 Task: View all reviews of tiny home in Lac-Beauport, Quebec, Canada.
Action: Mouse moved to (351, 95)
Screenshot: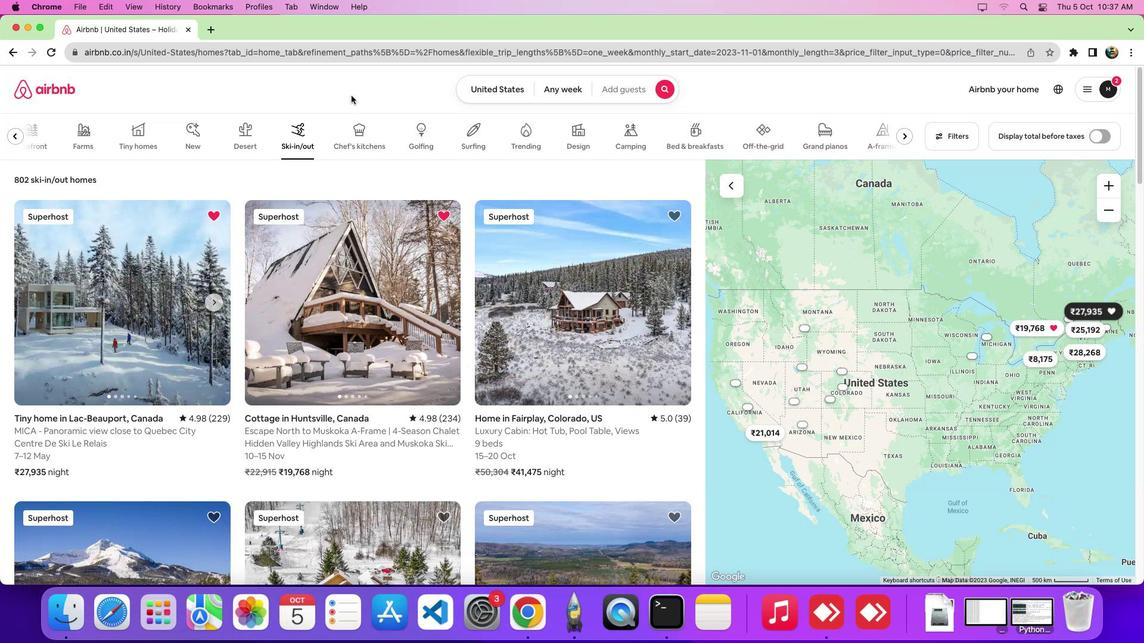 
Action: Mouse pressed left at (351, 95)
Screenshot: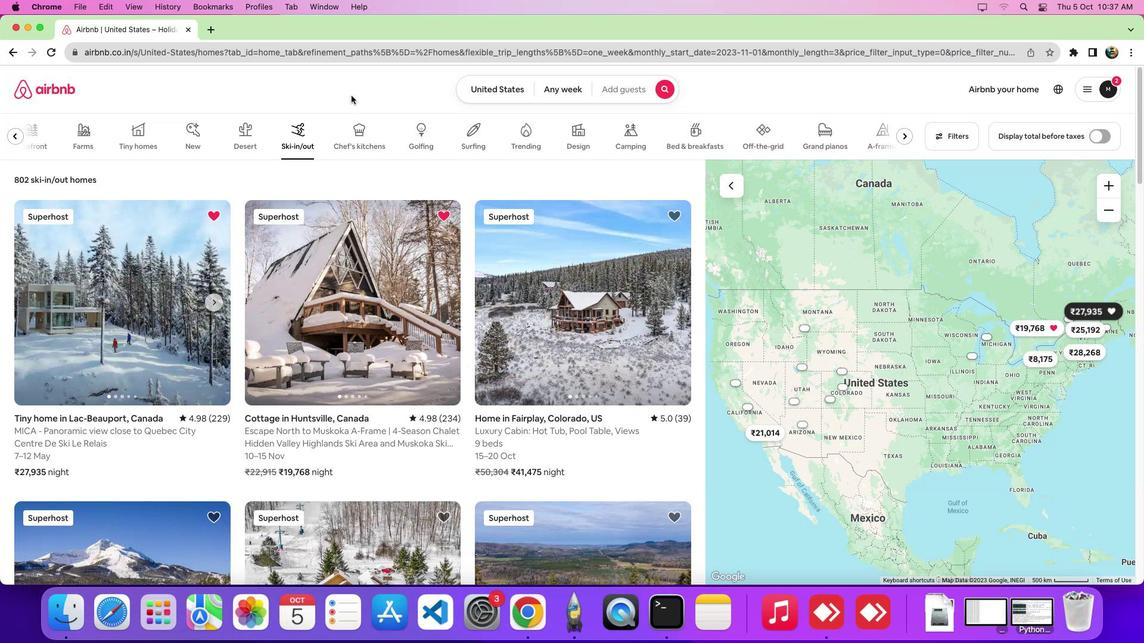 
Action: Mouse moved to (293, 146)
Screenshot: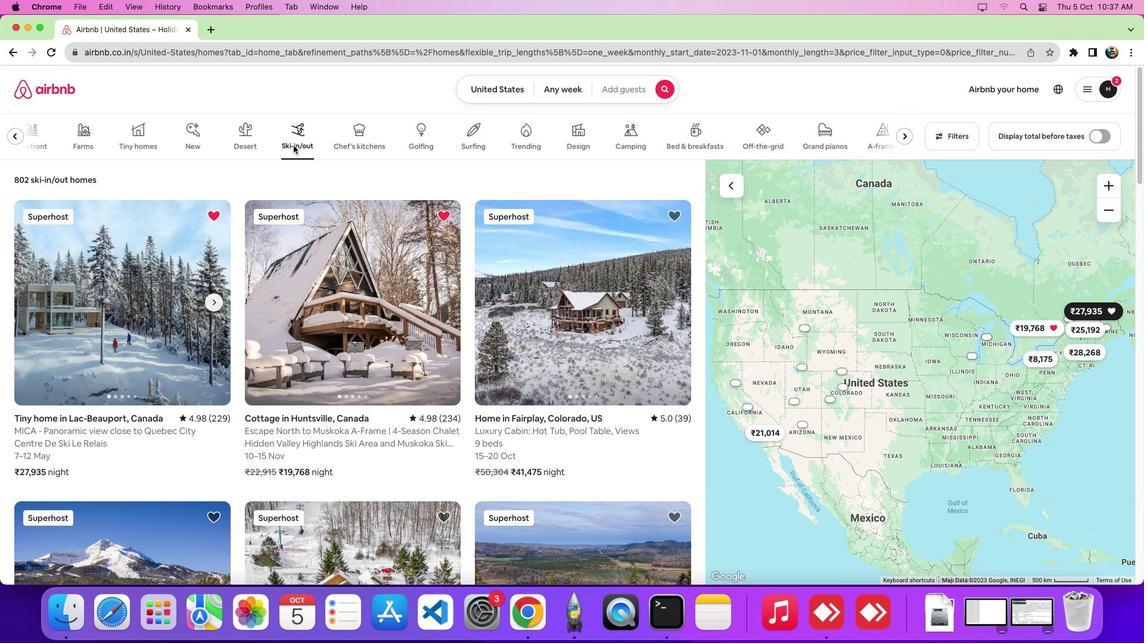
Action: Mouse pressed left at (293, 146)
Screenshot: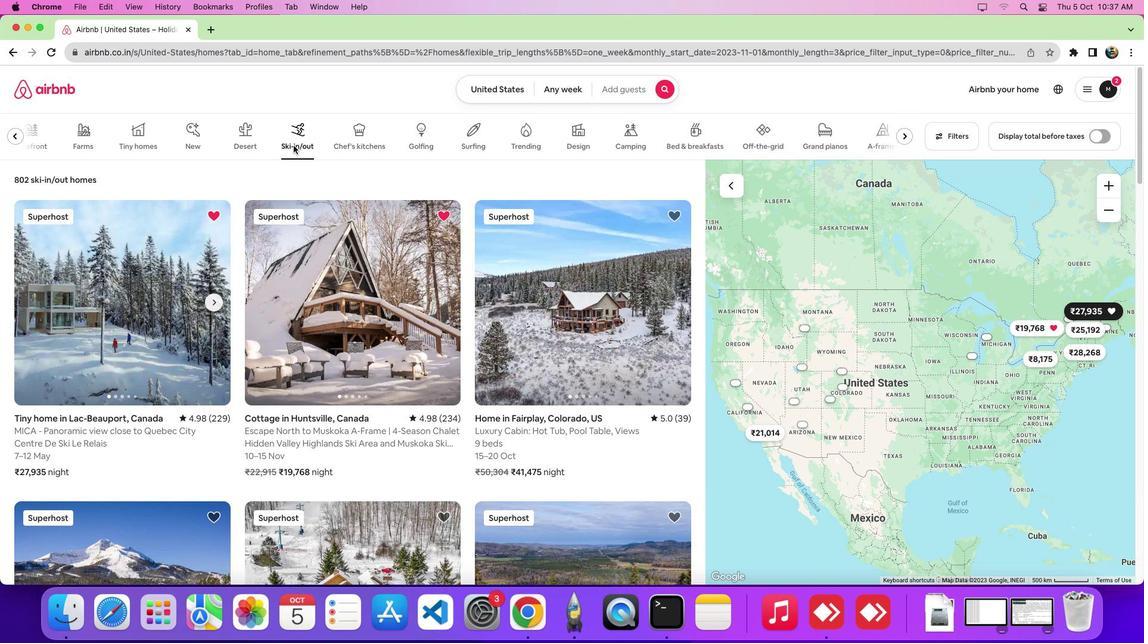 
Action: Mouse moved to (157, 270)
Screenshot: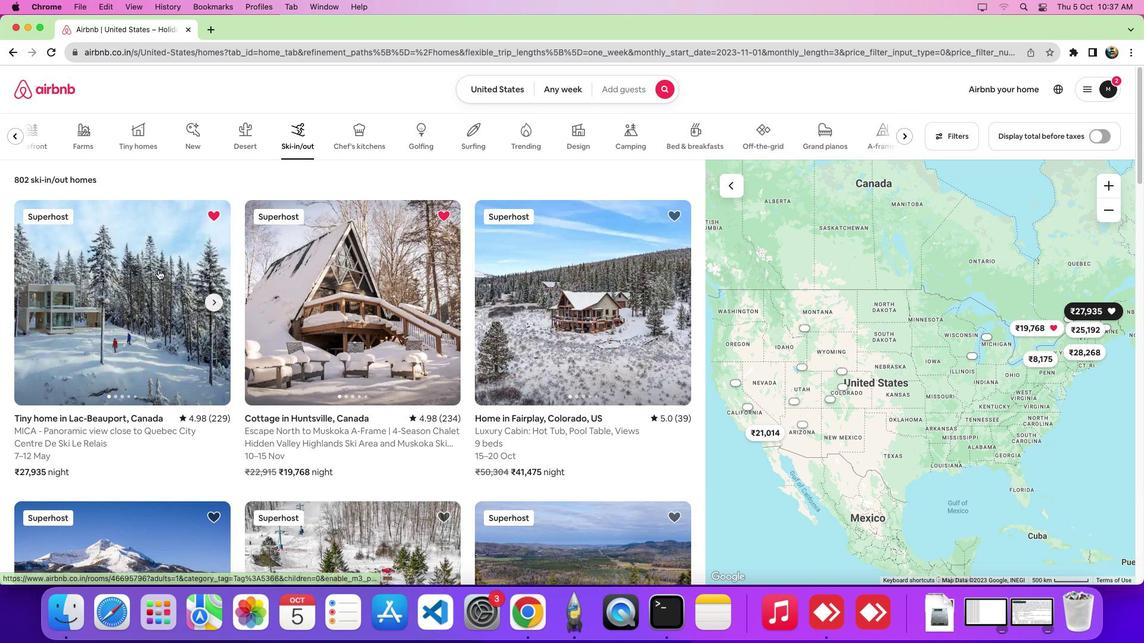 
Action: Mouse pressed left at (157, 270)
Screenshot: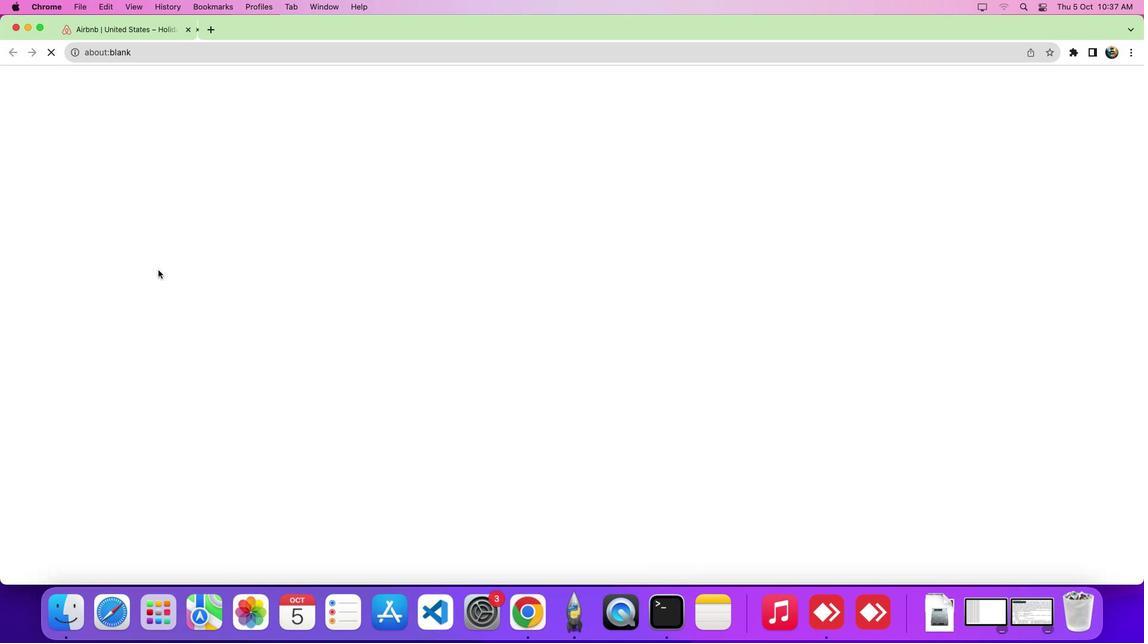 
Action: Mouse moved to (592, 402)
Screenshot: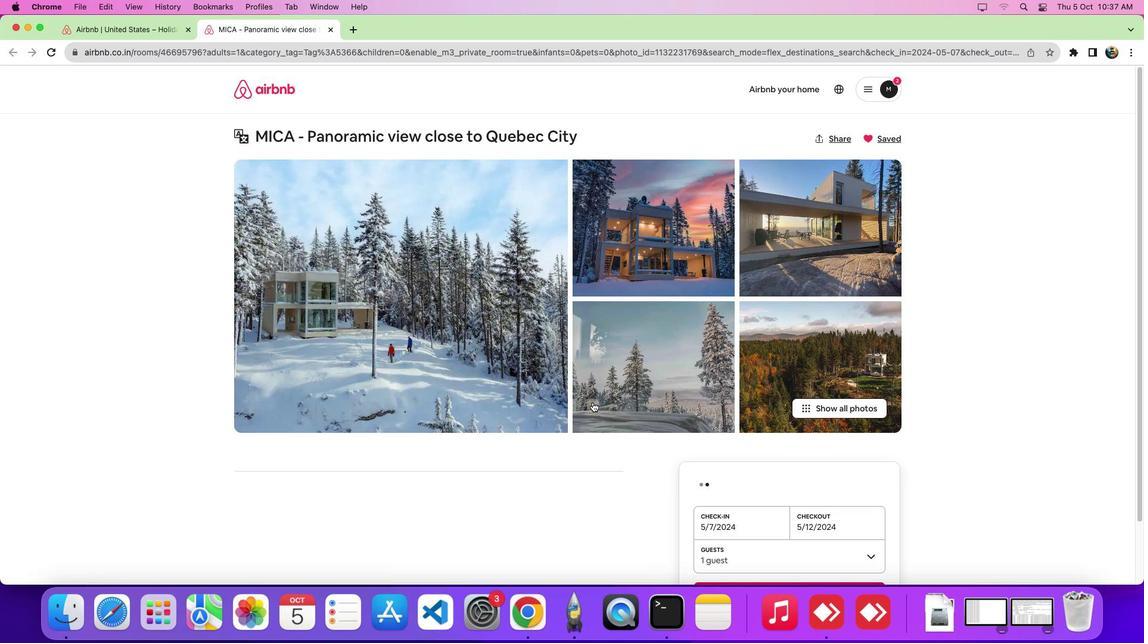 
Action: Mouse scrolled (592, 402) with delta (0, 0)
Screenshot: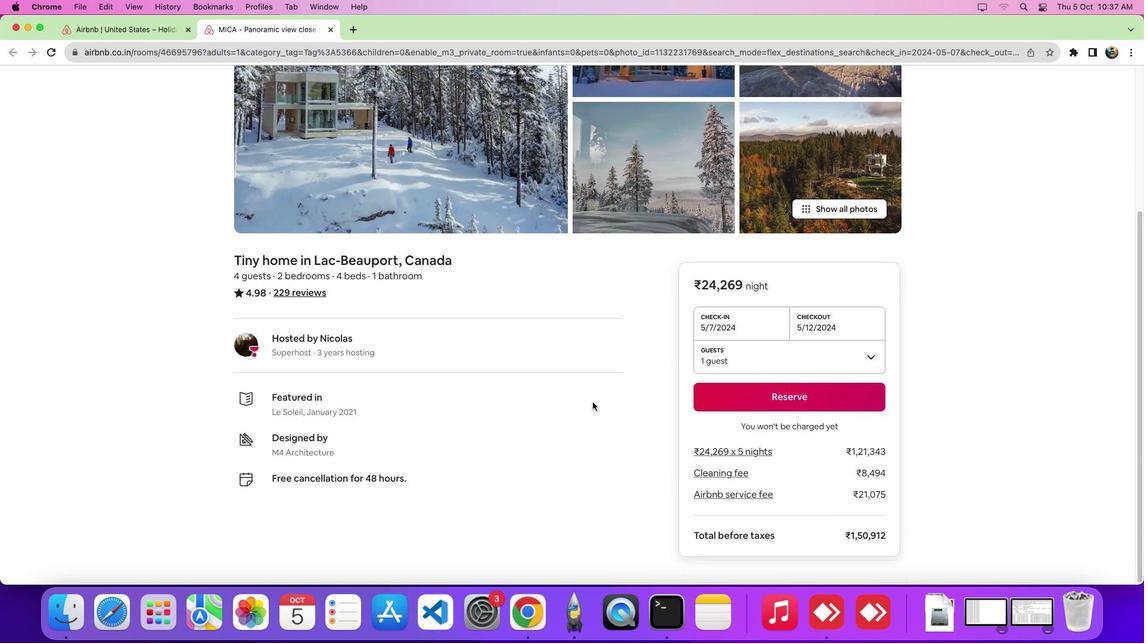 
Action: Mouse scrolled (592, 402) with delta (0, 0)
Screenshot: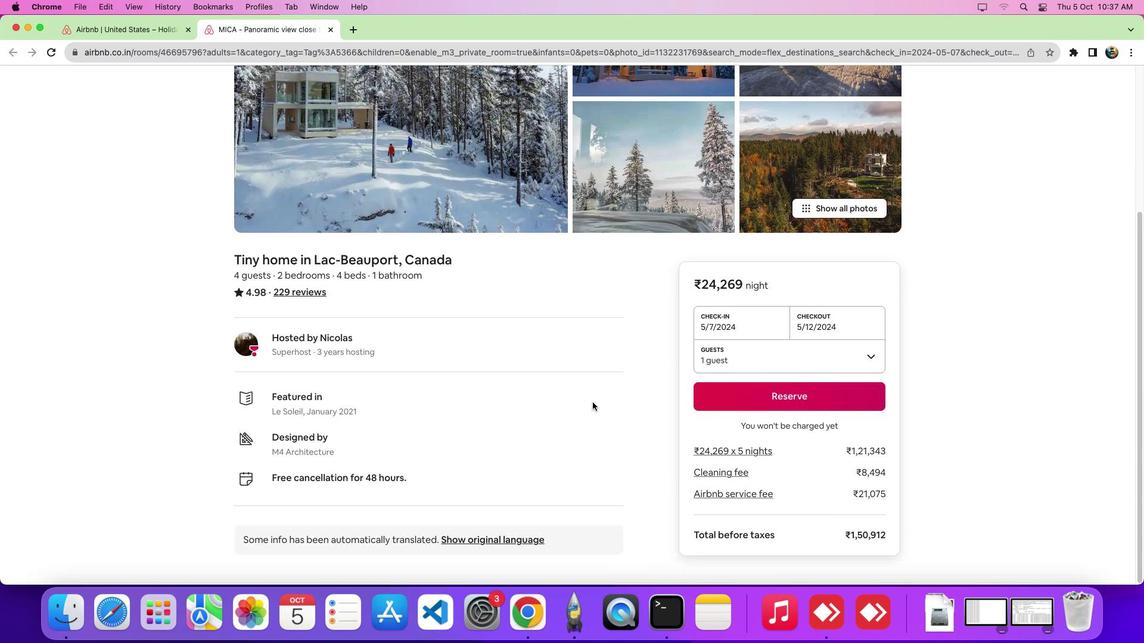 
Action: Mouse scrolled (592, 402) with delta (0, -5)
Screenshot: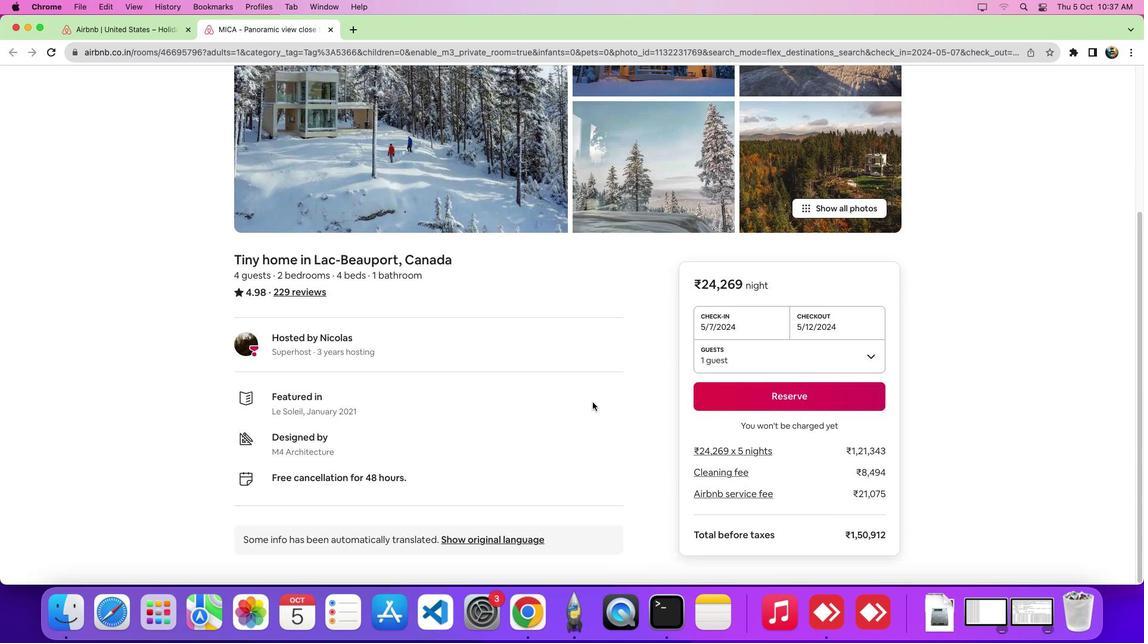 
Action: Mouse scrolled (592, 402) with delta (0, -7)
Screenshot: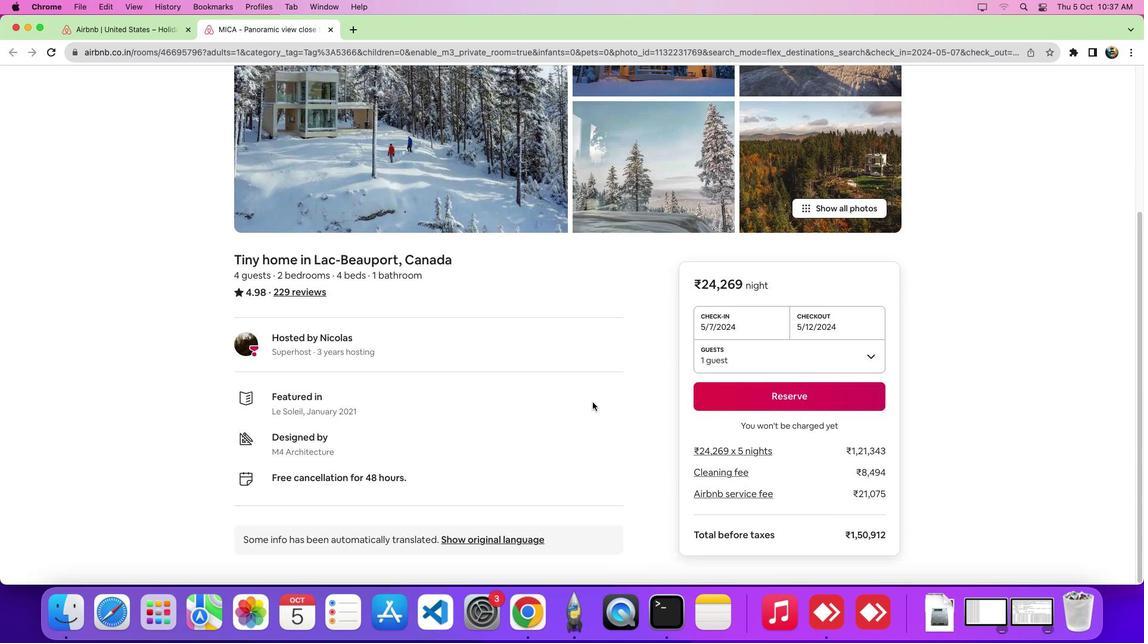 
Action: Mouse moved to (592, 402)
Screenshot: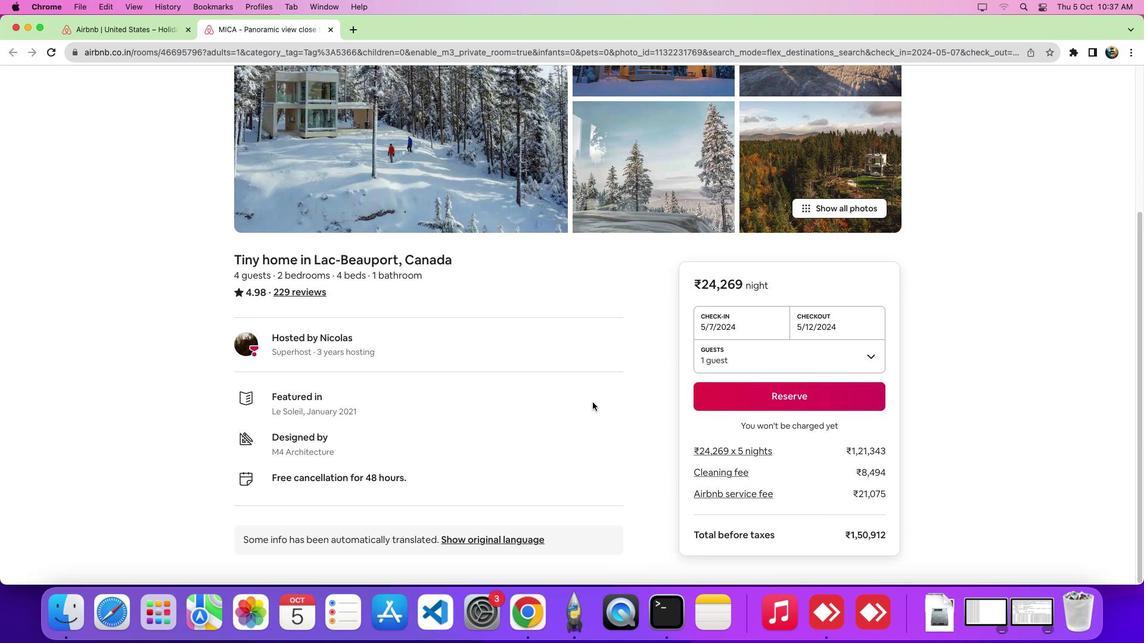
Action: Mouse scrolled (592, 402) with delta (0, 0)
Screenshot: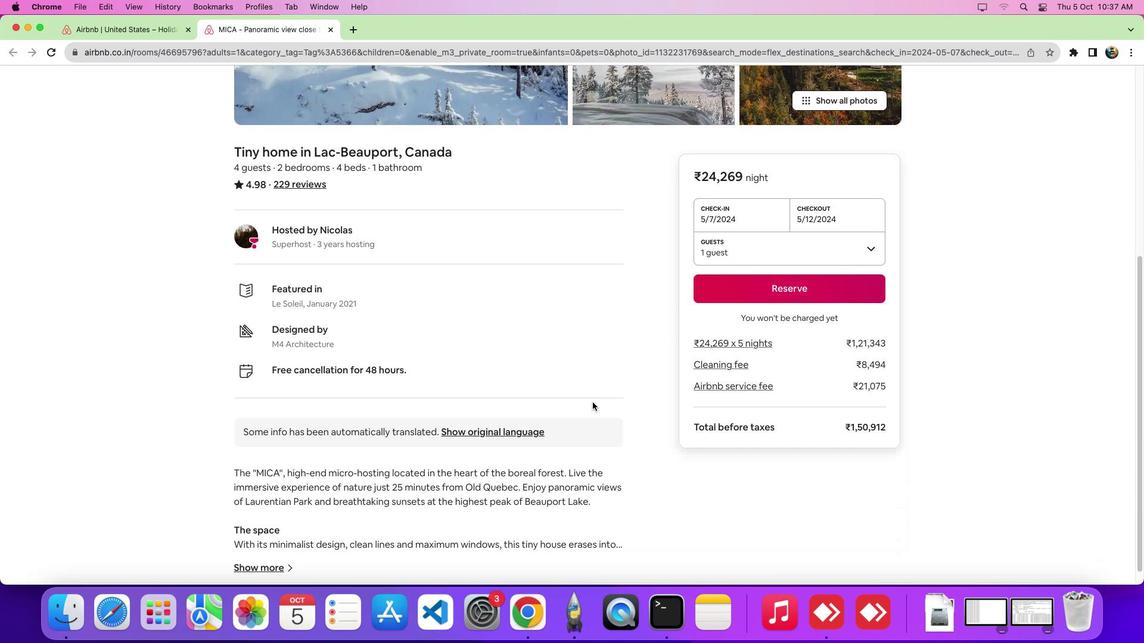 
Action: Mouse scrolled (592, 402) with delta (0, -1)
Screenshot: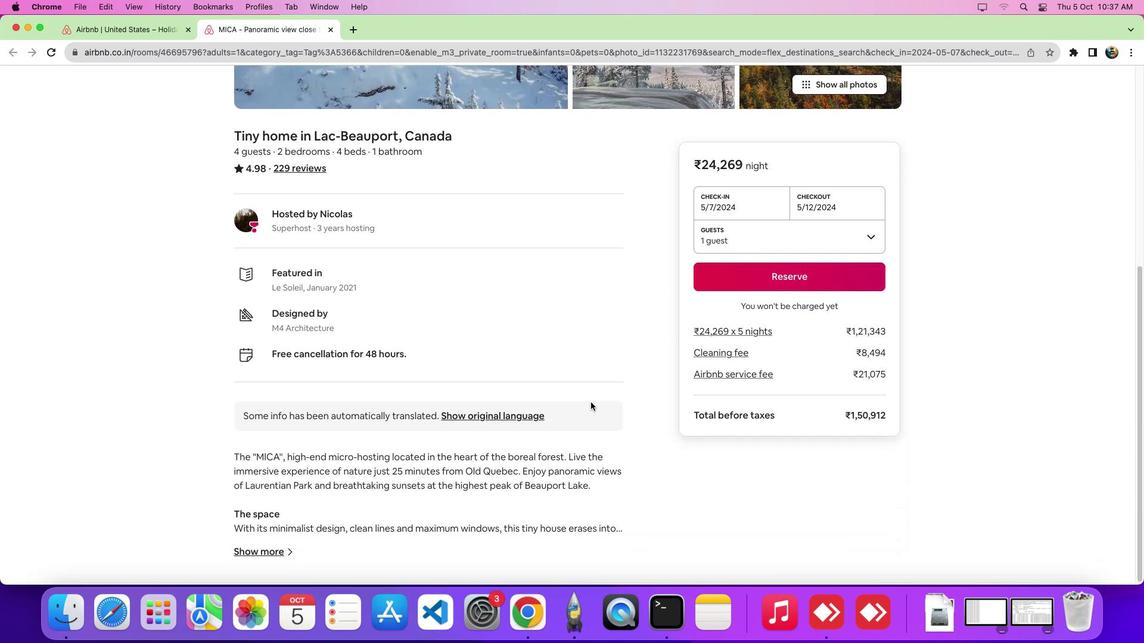 
Action: Mouse scrolled (592, 402) with delta (0, -5)
Screenshot: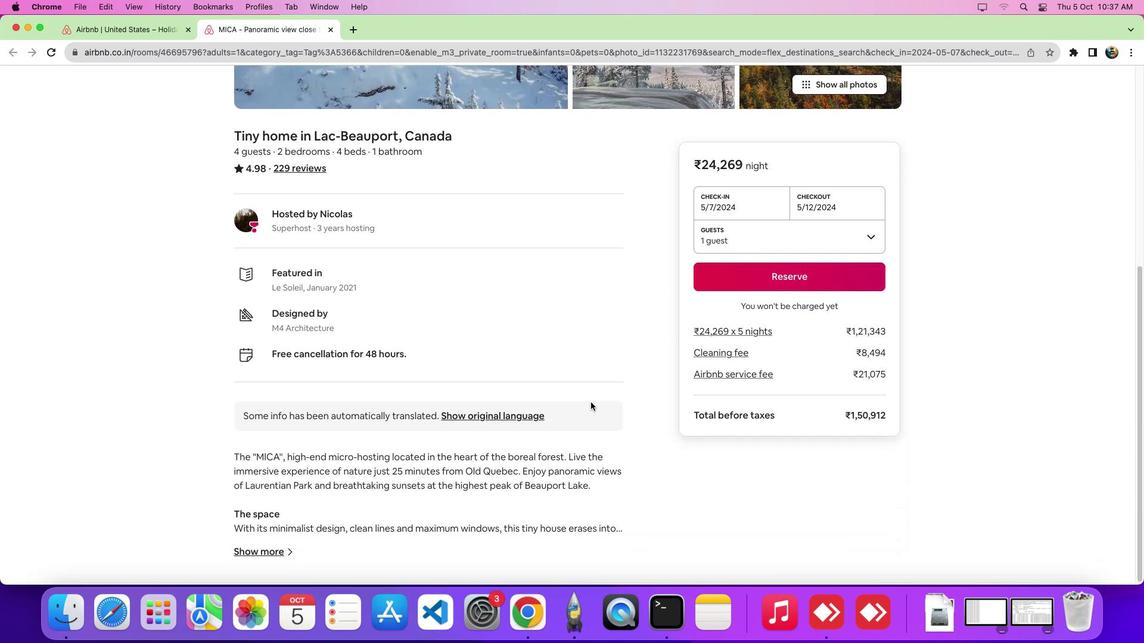 
Action: Mouse scrolled (592, 402) with delta (0, -8)
Screenshot: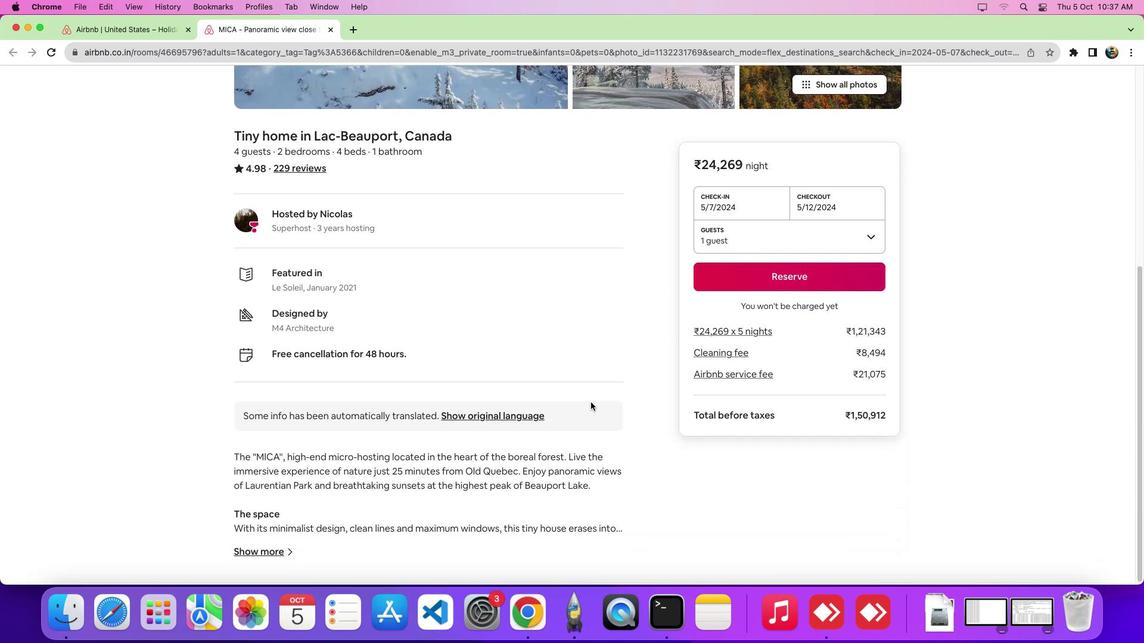 
Action: Mouse scrolled (592, 402) with delta (0, -8)
Screenshot: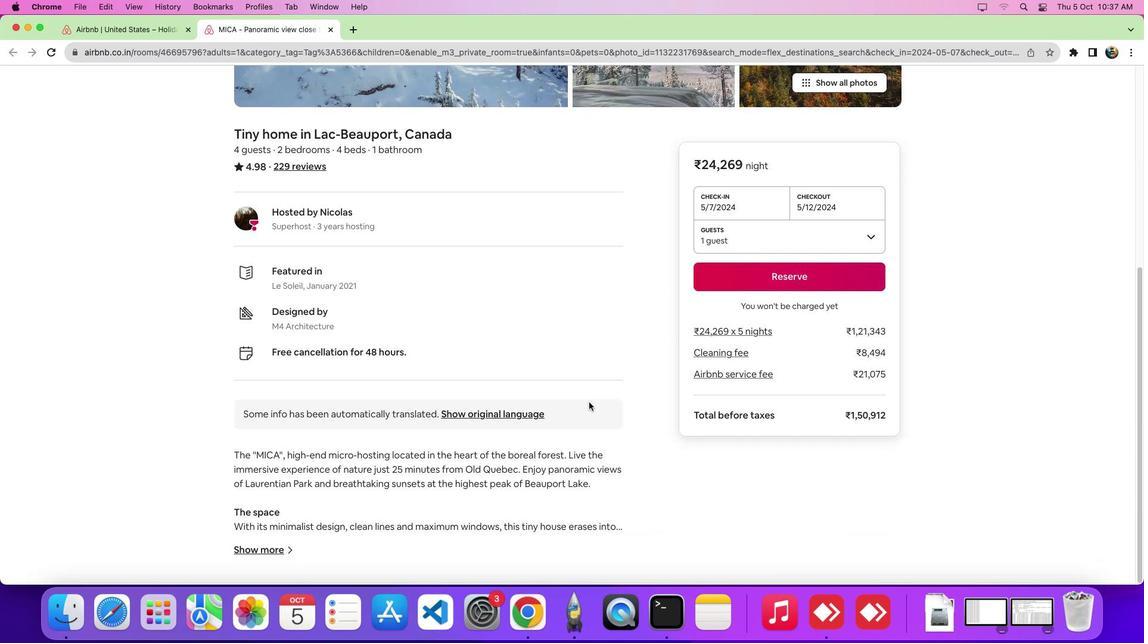 
Action: Mouse moved to (468, 250)
Screenshot: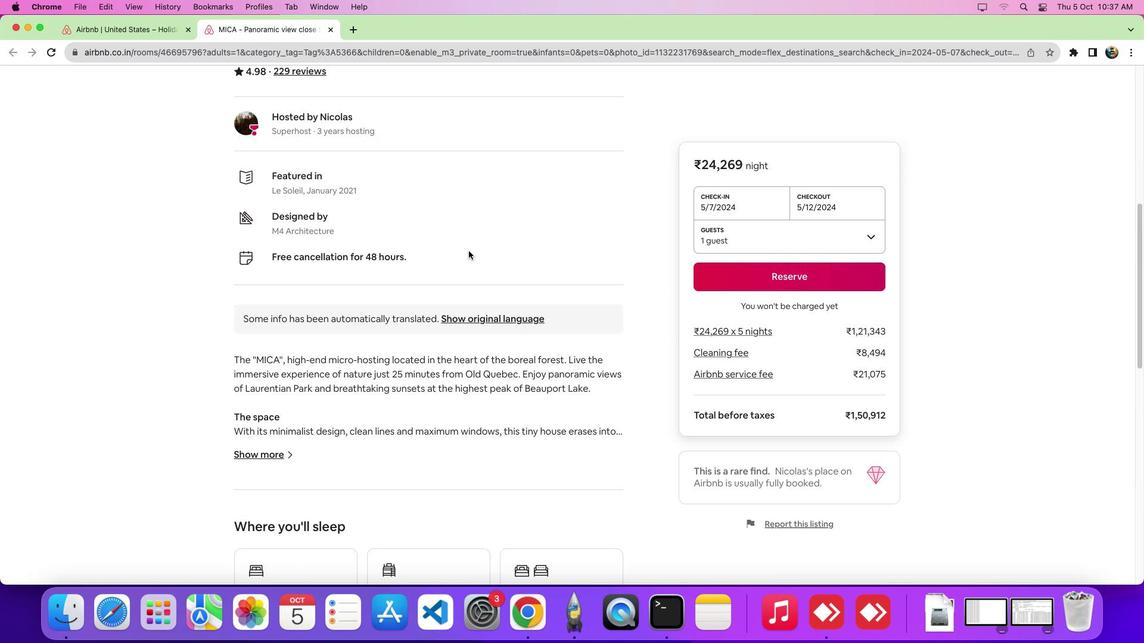 
Action: Mouse scrolled (468, 250) with delta (0, 0)
Screenshot: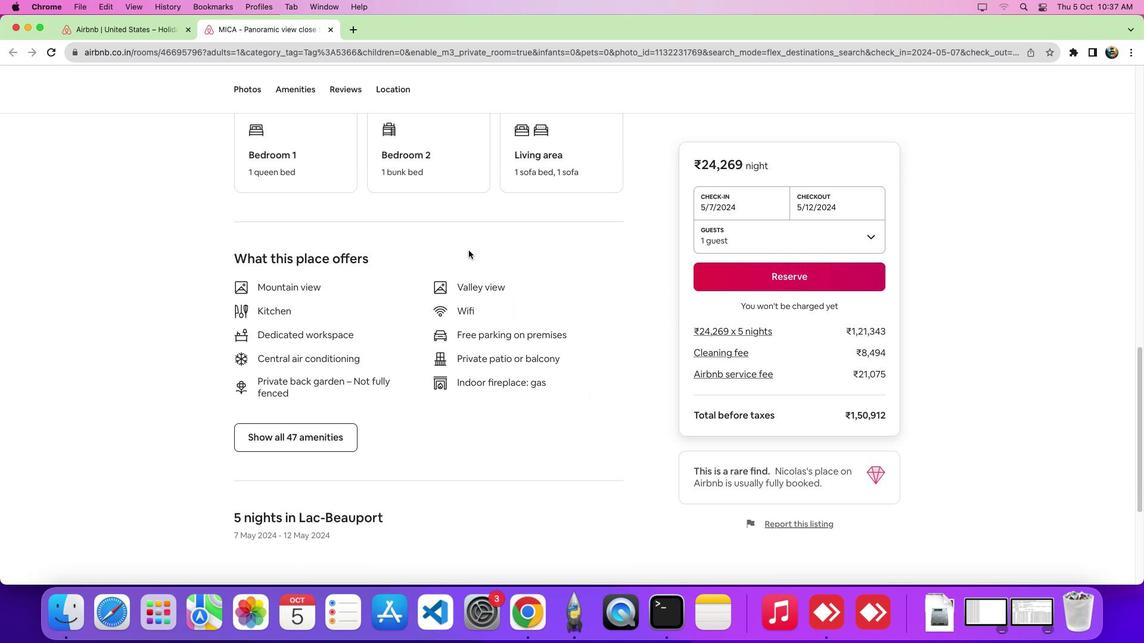 
Action: Mouse scrolled (468, 250) with delta (0, -1)
Screenshot: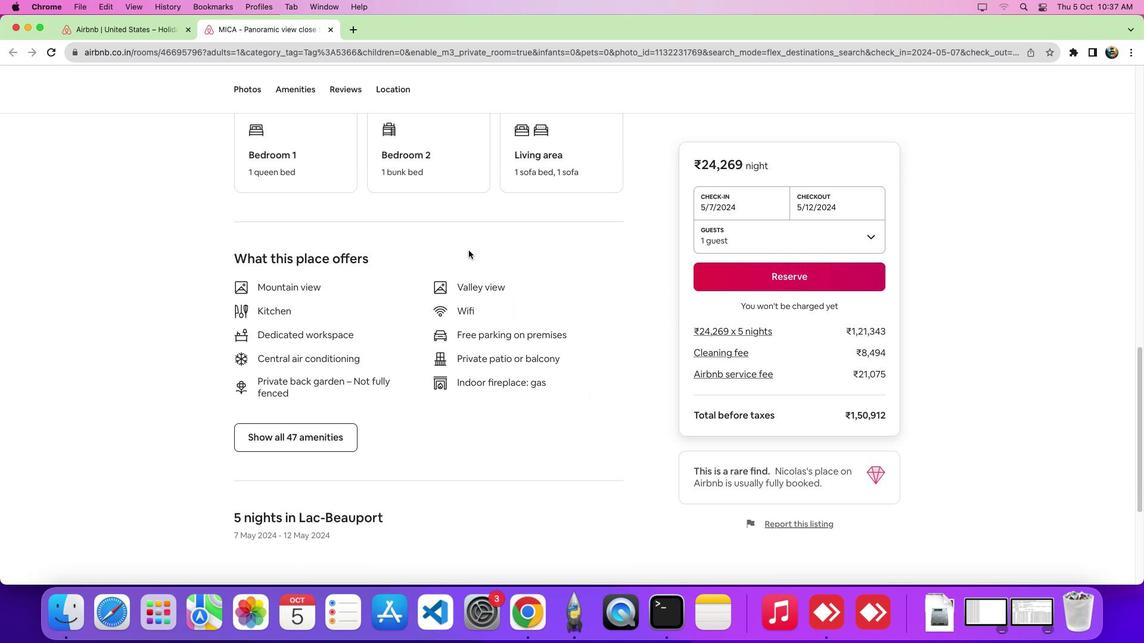
Action: Mouse scrolled (468, 250) with delta (0, -5)
Screenshot: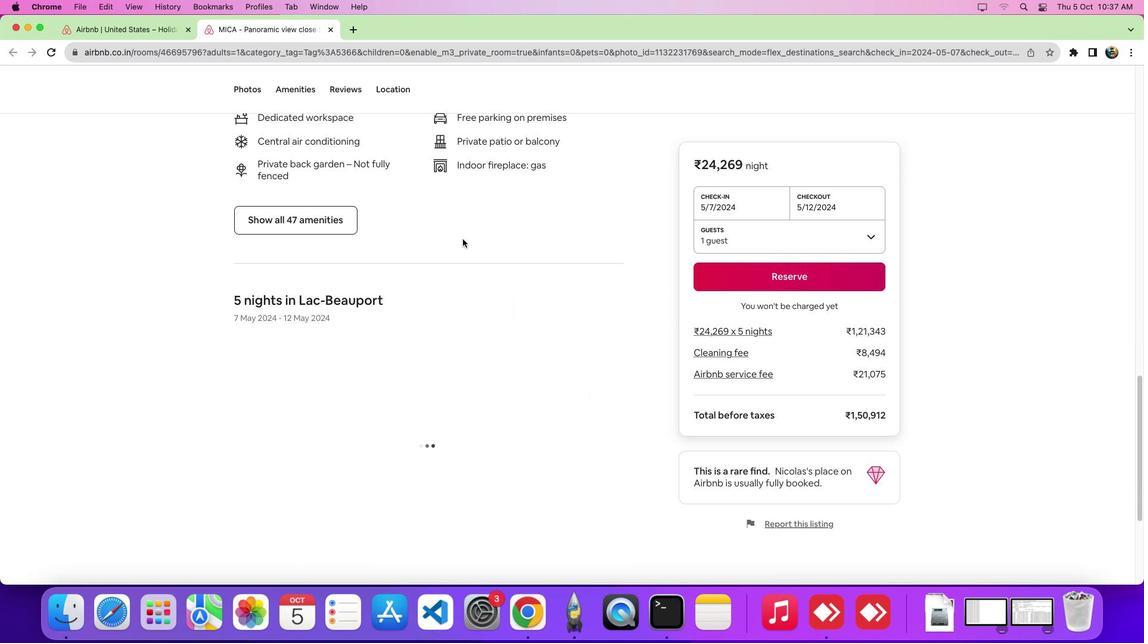 
Action: Mouse scrolled (468, 250) with delta (0, -8)
Screenshot: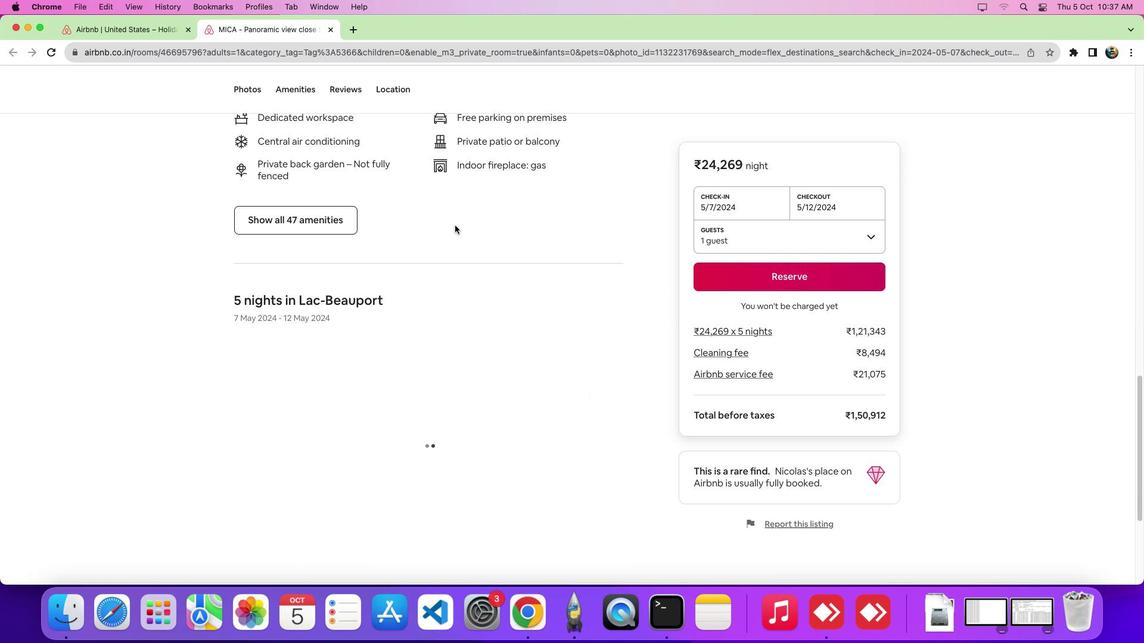 
Action: Mouse scrolled (468, 250) with delta (0, -8)
Screenshot: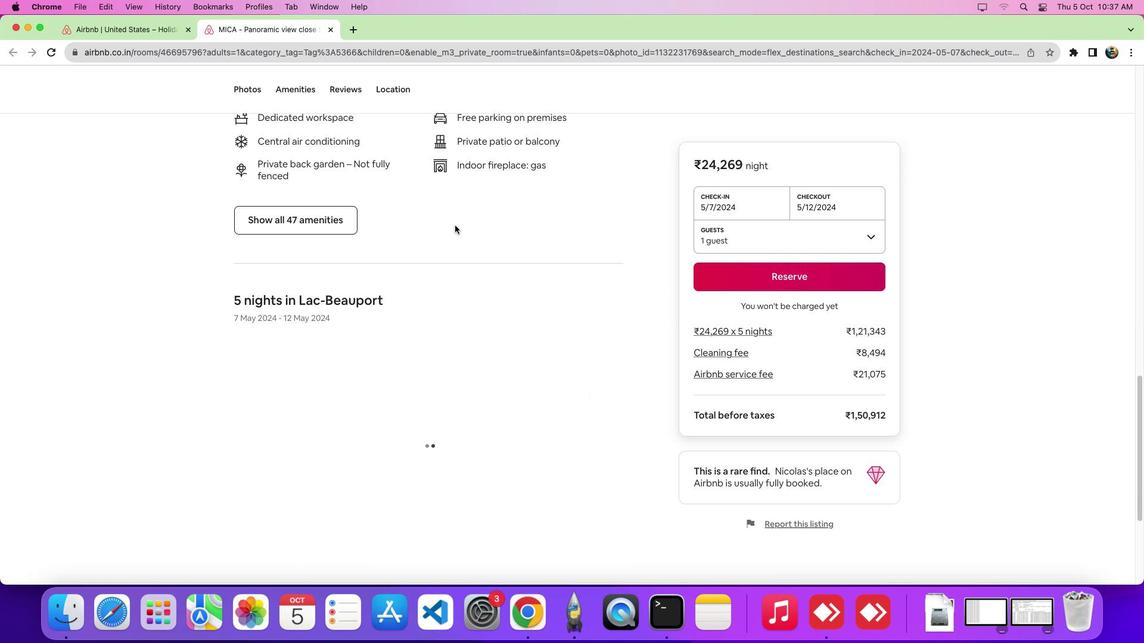 
Action: Mouse moved to (350, 92)
Screenshot: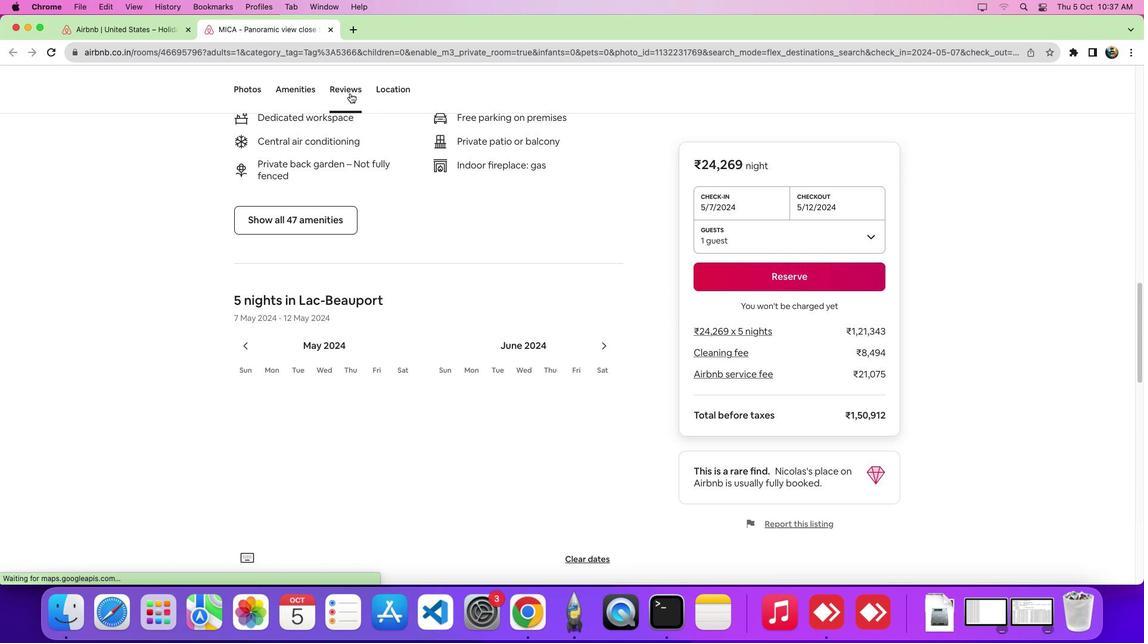 
Action: Mouse pressed left at (350, 92)
Screenshot: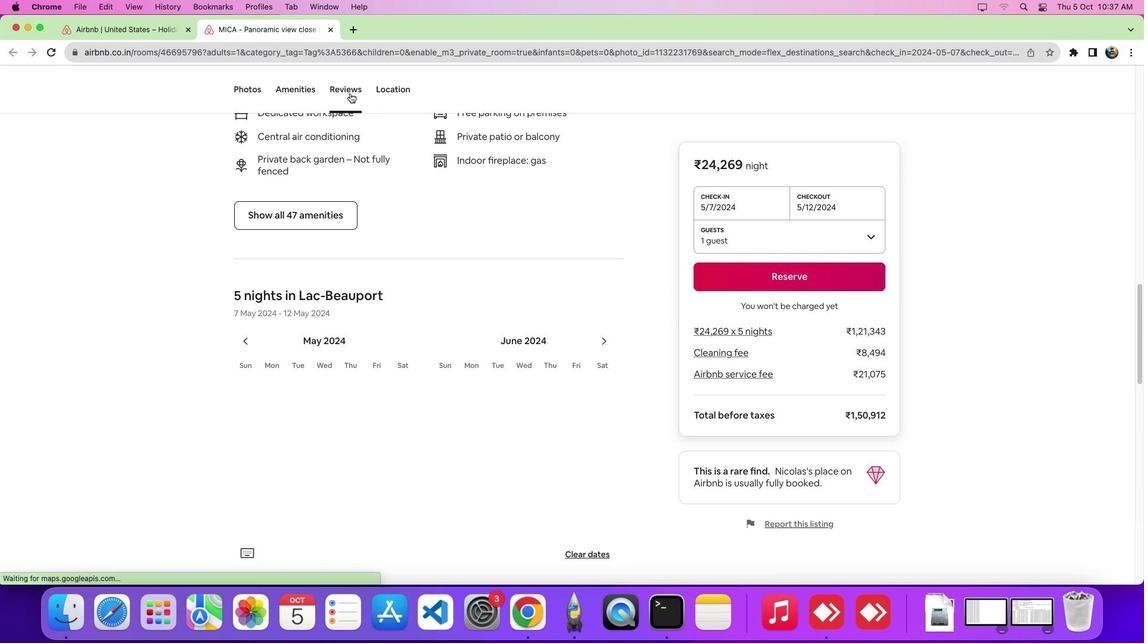 
Action: Mouse moved to (430, 398)
Screenshot: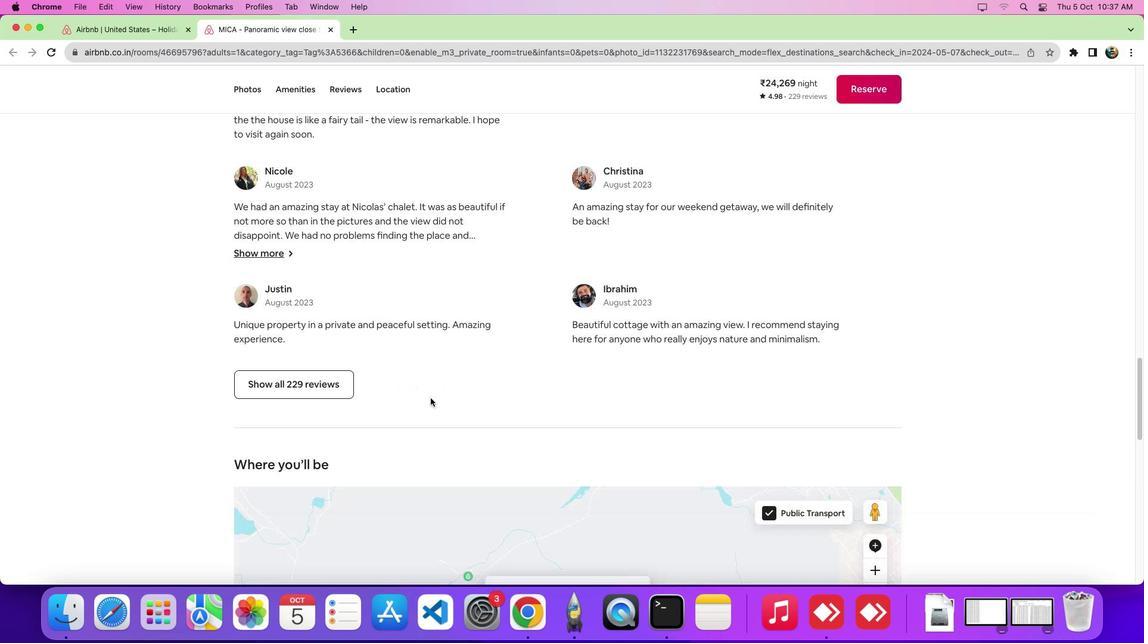 
Action: Mouse scrolled (430, 398) with delta (0, 0)
Screenshot: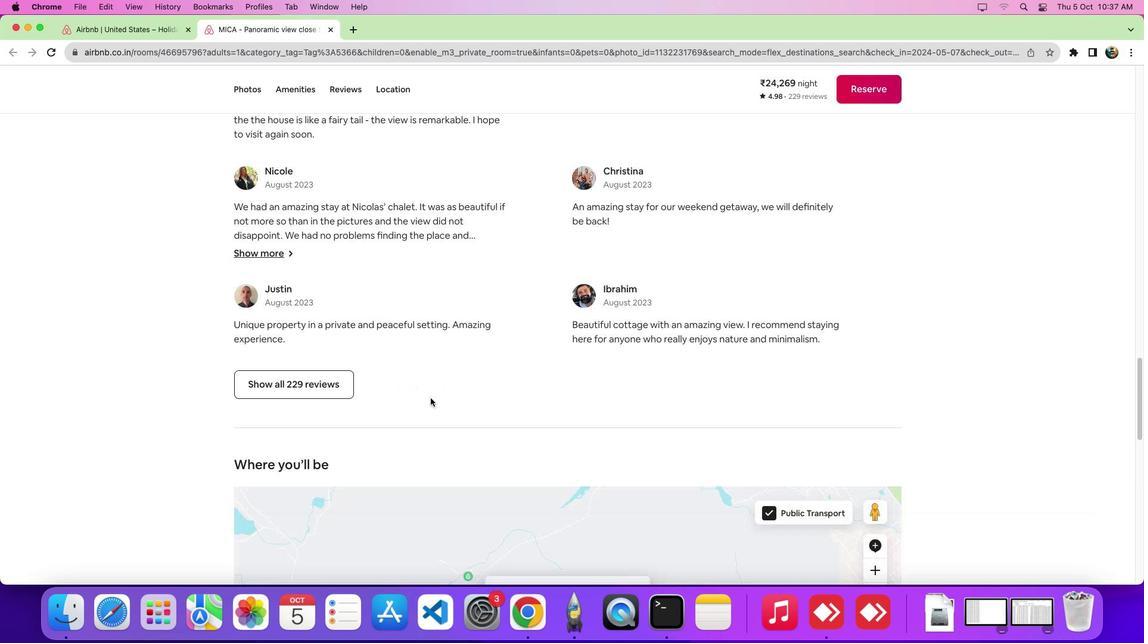 
Action: Mouse scrolled (430, 398) with delta (0, 0)
Screenshot: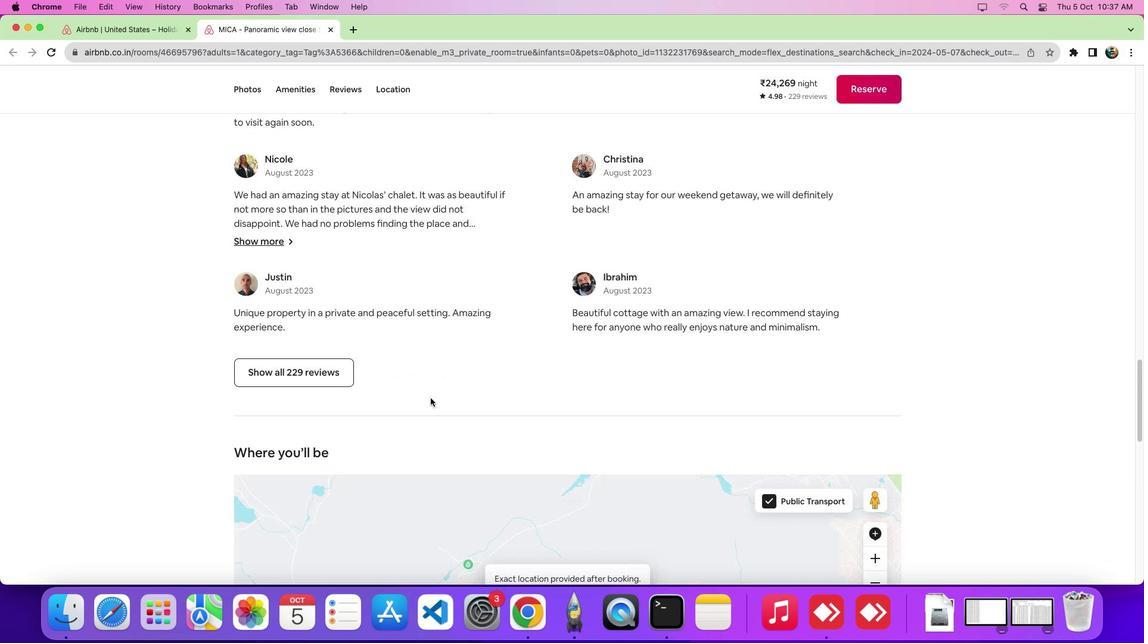 
Action: Mouse scrolled (430, 398) with delta (0, -3)
Screenshot: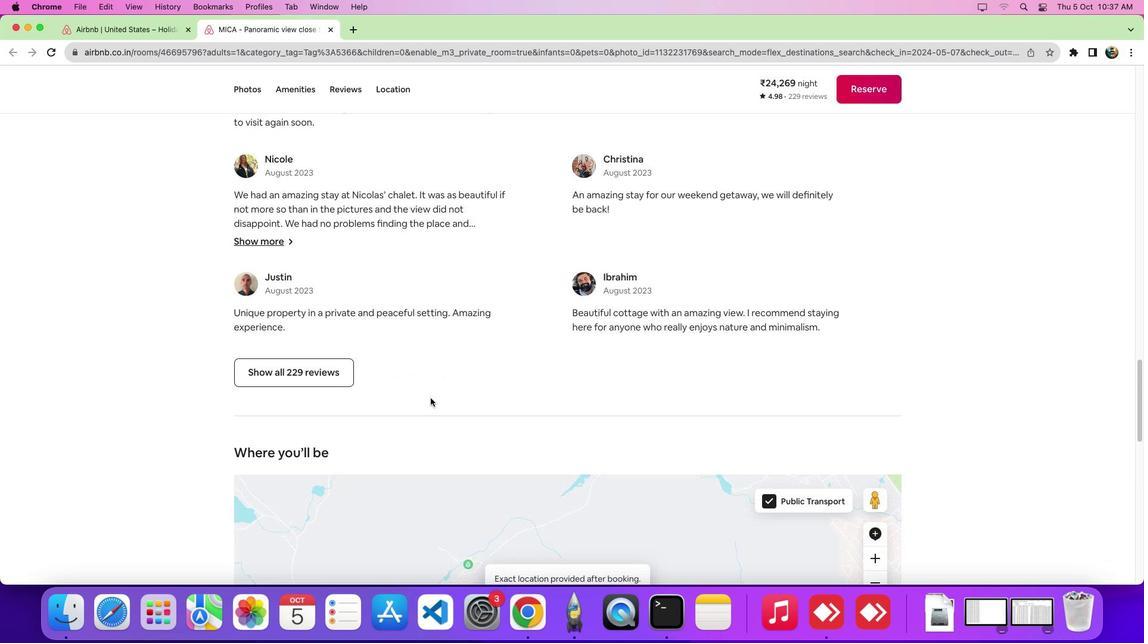 
Action: Mouse scrolled (430, 398) with delta (0, 0)
Screenshot: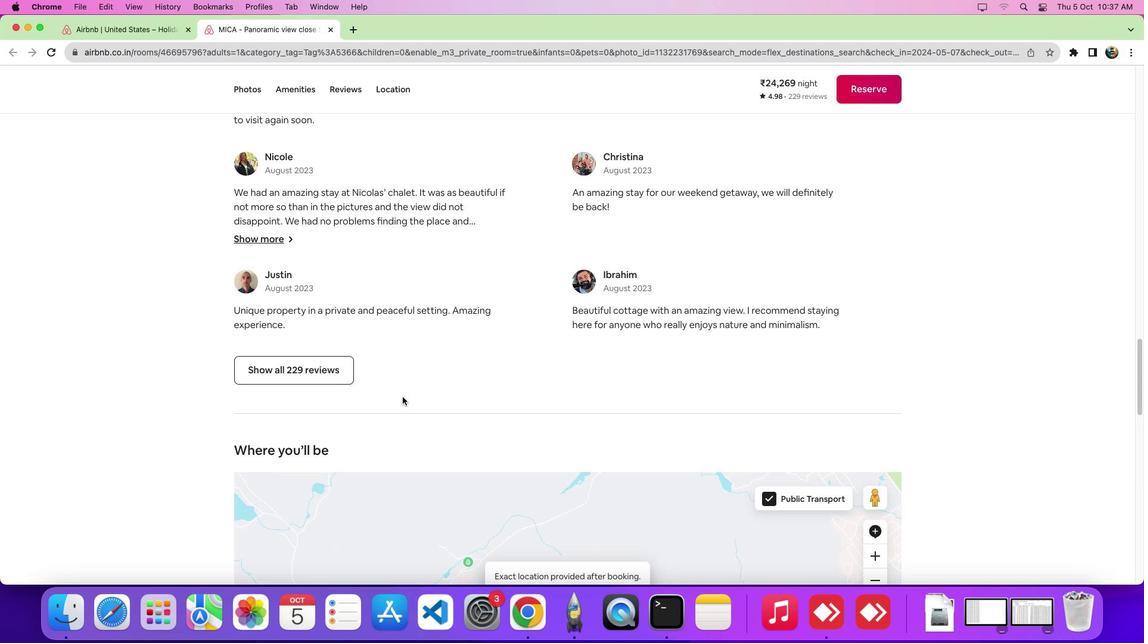 
Action: Mouse moved to (303, 368)
Screenshot: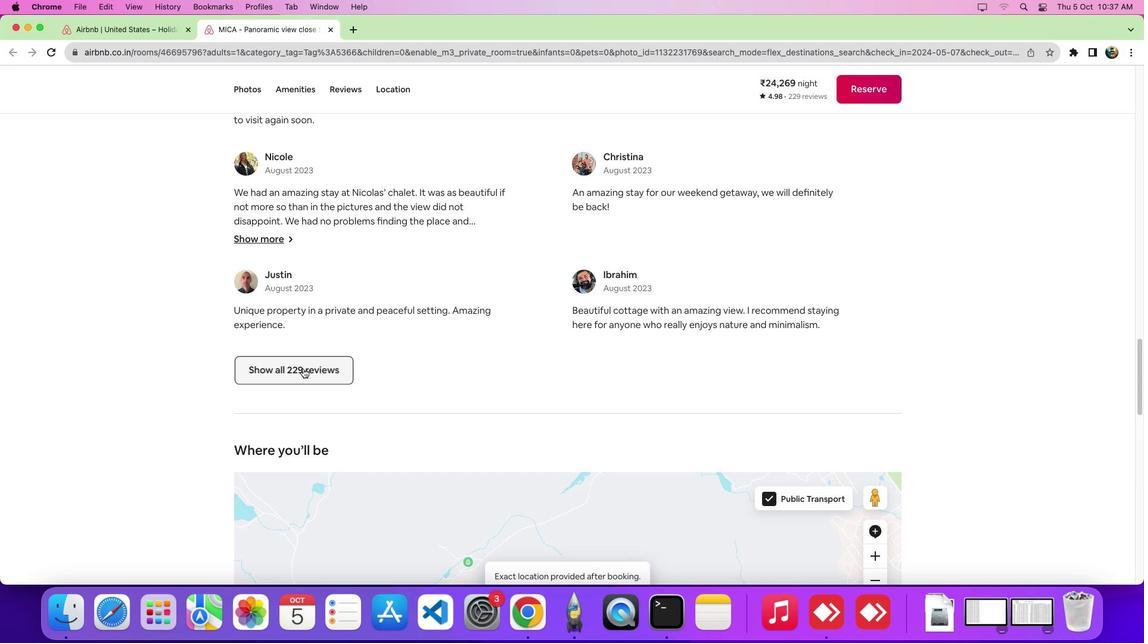 
Action: Mouse pressed left at (303, 368)
Screenshot: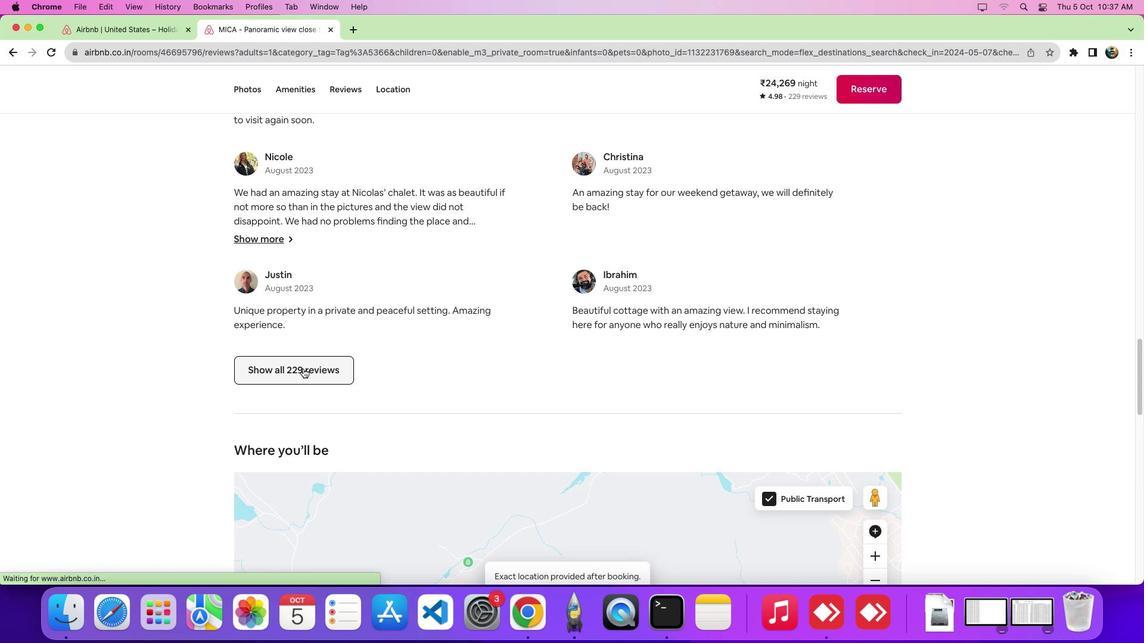 
Action: Mouse moved to (644, 341)
Screenshot: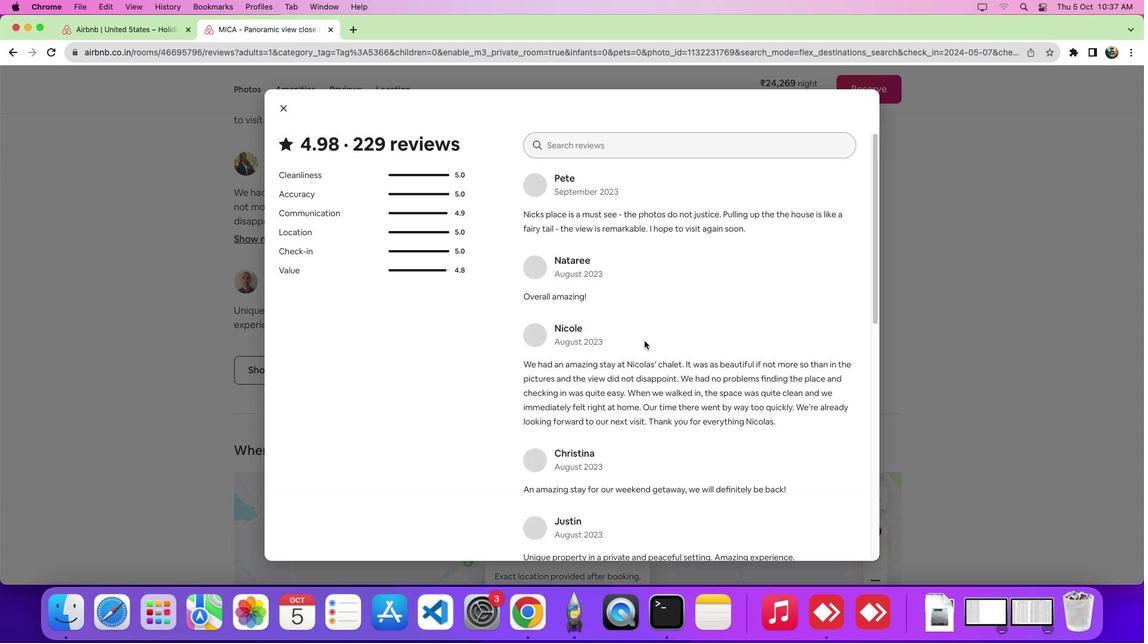 
Action: Mouse scrolled (644, 341) with delta (0, 0)
Screenshot: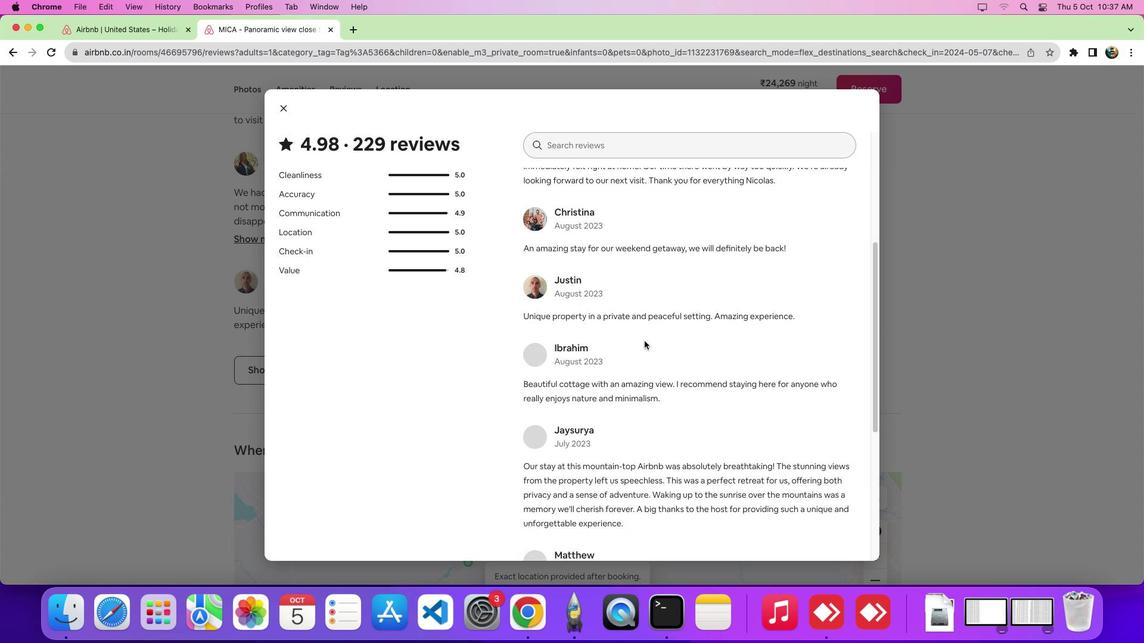 
Action: Mouse scrolled (644, 341) with delta (0, 0)
Screenshot: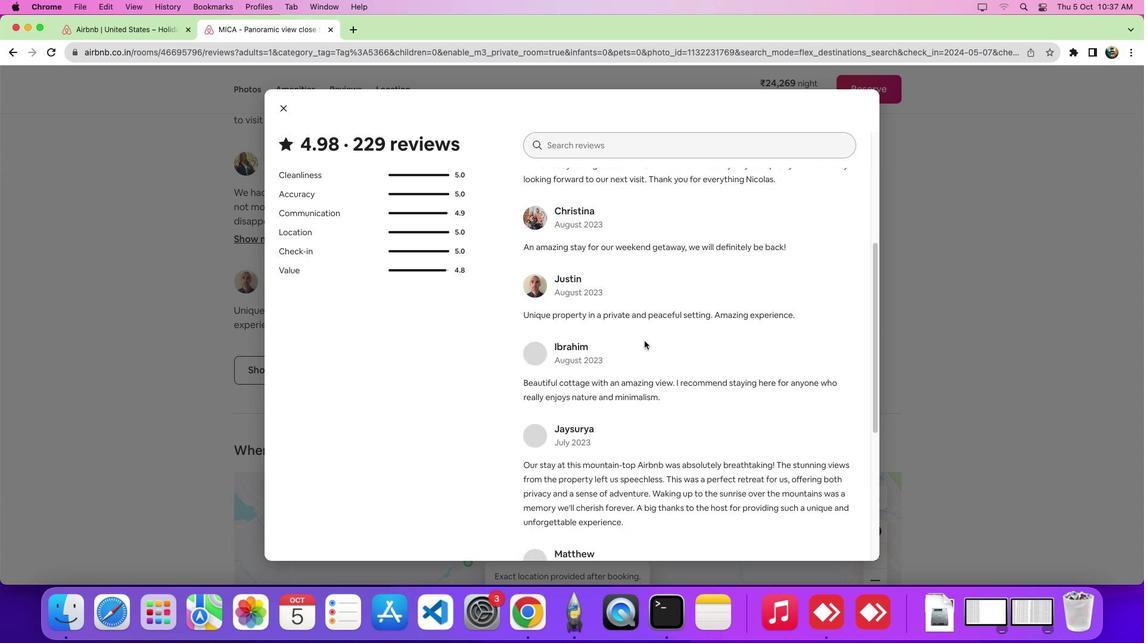 
Action: Mouse scrolled (644, 341) with delta (0, -4)
Screenshot: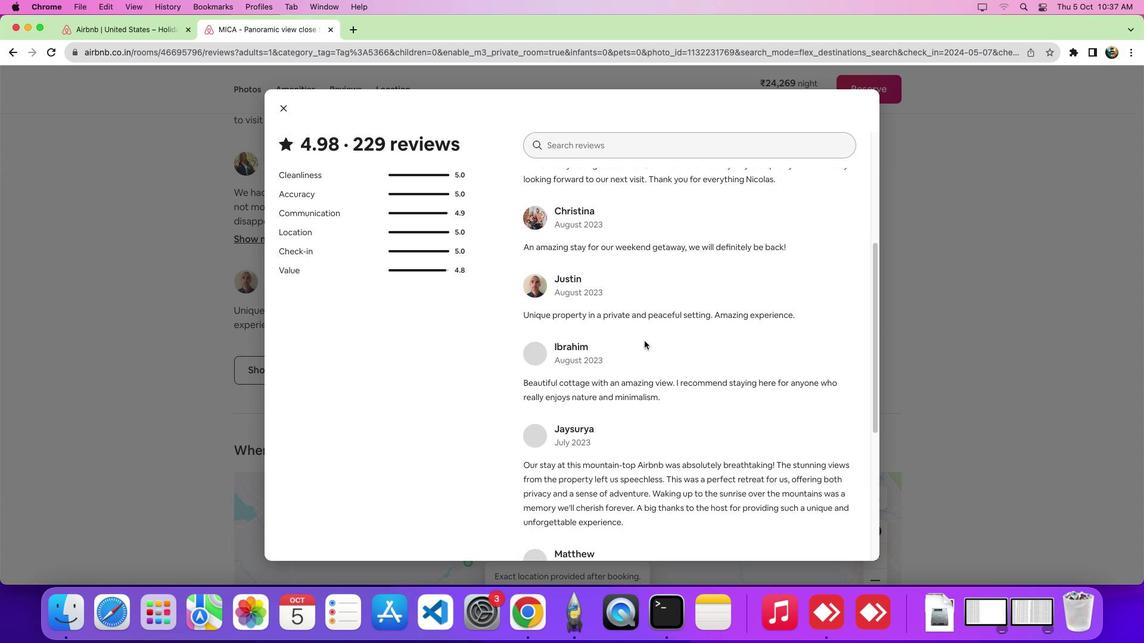 
Action: Mouse scrolled (644, 341) with delta (0, 0)
Screenshot: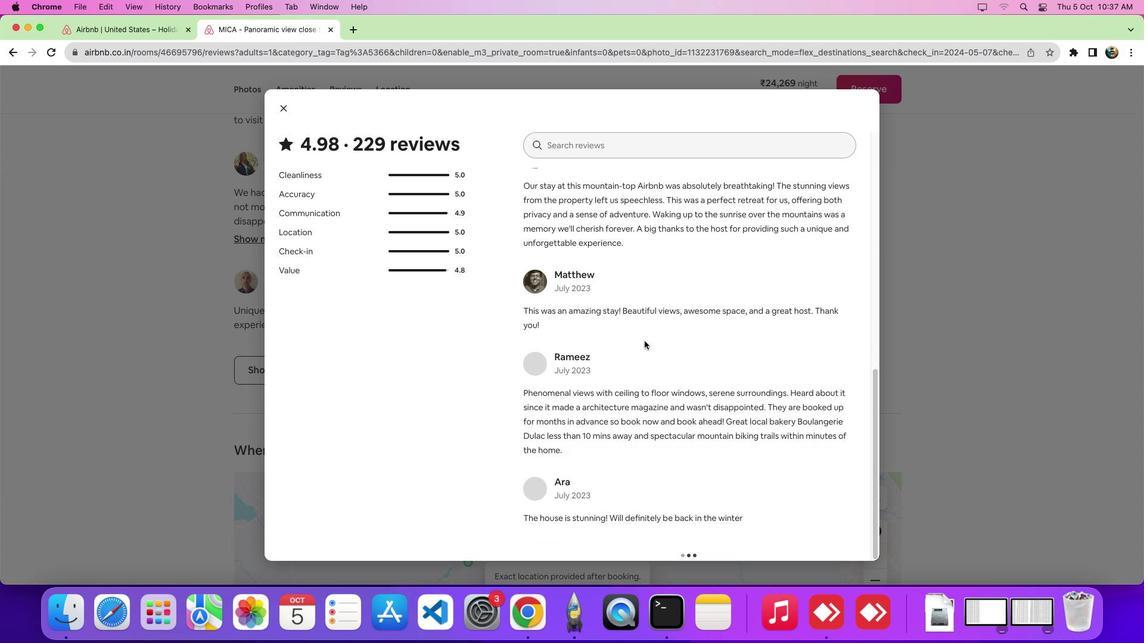 
Action: Mouse scrolled (644, 341) with delta (0, -1)
Screenshot: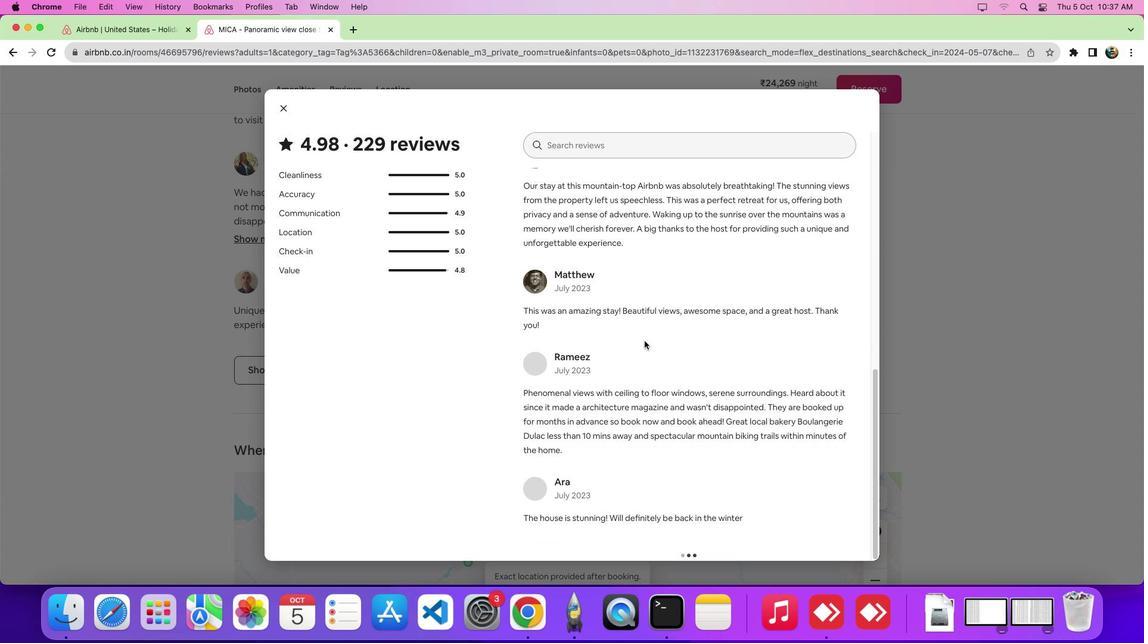 
Action: Mouse scrolled (644, 341) with delta (0, -5)
Screenshot: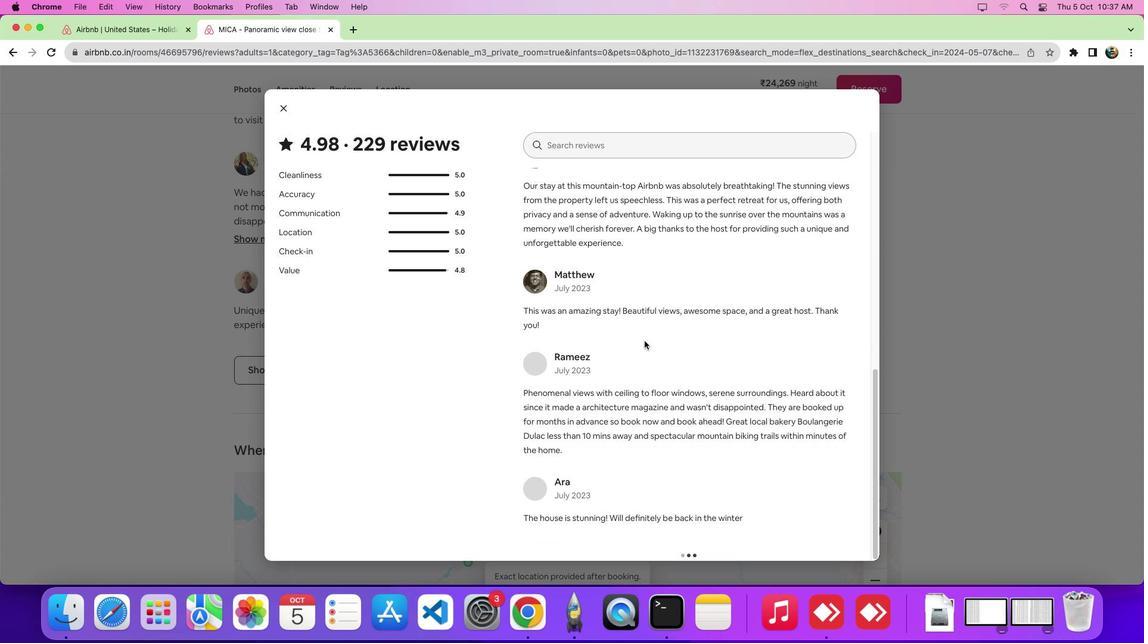 
Action: Mouse scrolled (644, 341) with delta (0, -7)
Screenshot: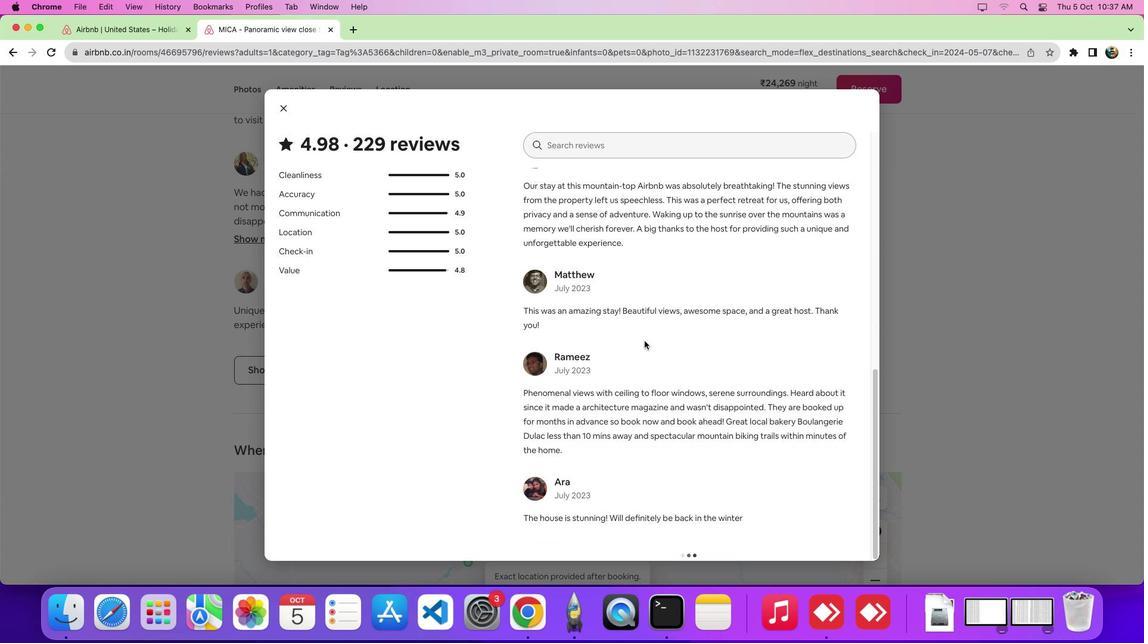 
Action: Mouse scrolled (644, 341) with delta (0, 0)
Screenshot: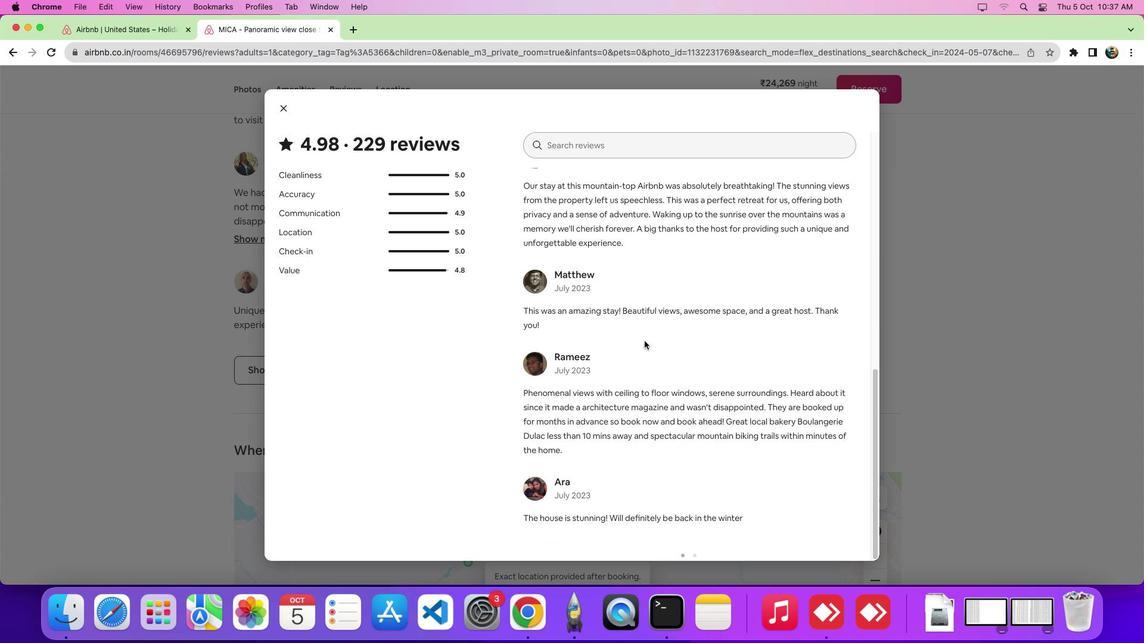 
Action: Mouse scrolled (644, 341) with delta (0, -1)
Screenshot: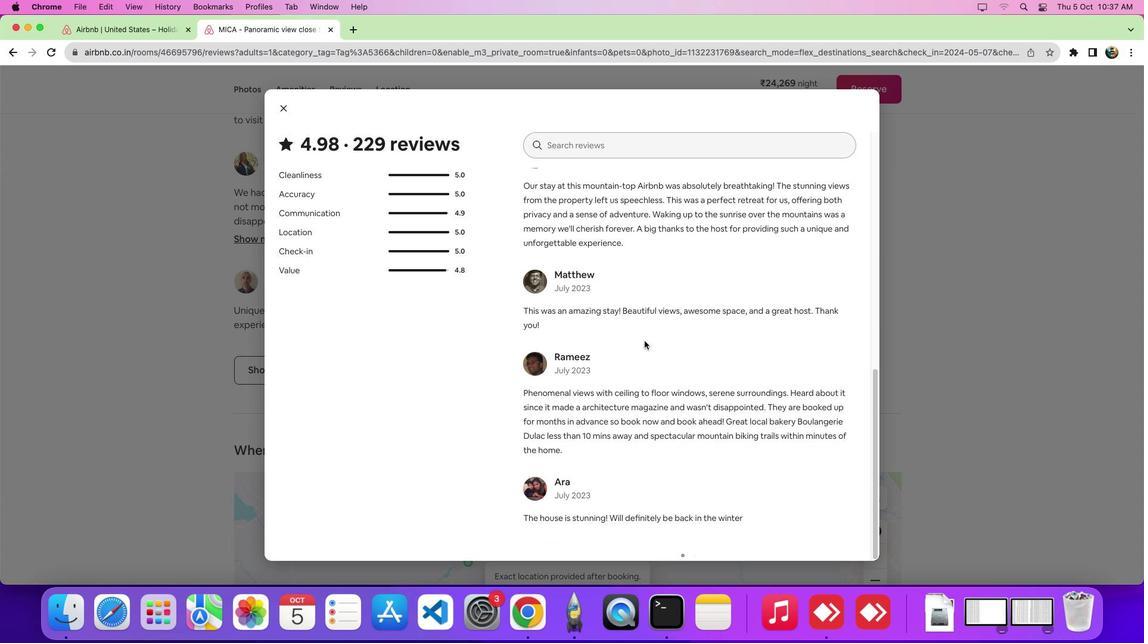
Action: Mouse scrolled (644, 341) with delta (0, -5)
Screenshot: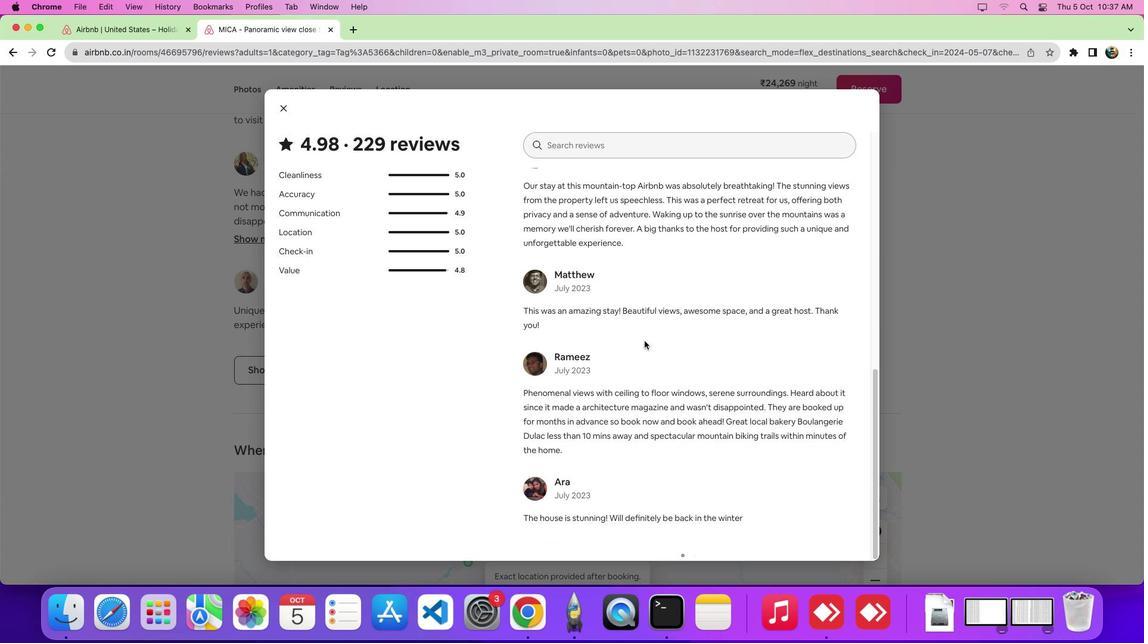 
Action: Mouse scrolled (644, 341) with delta (0, -8)
Screenshot: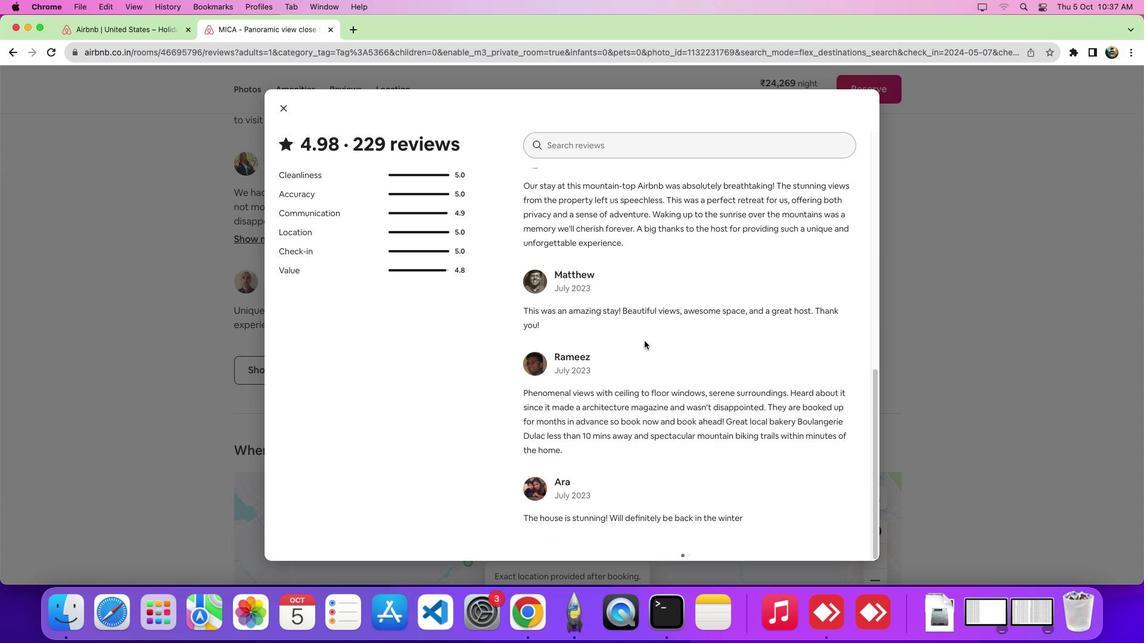 
Action: Mouse scrolled (644, 341) with delta (0, 0)
Screenshot: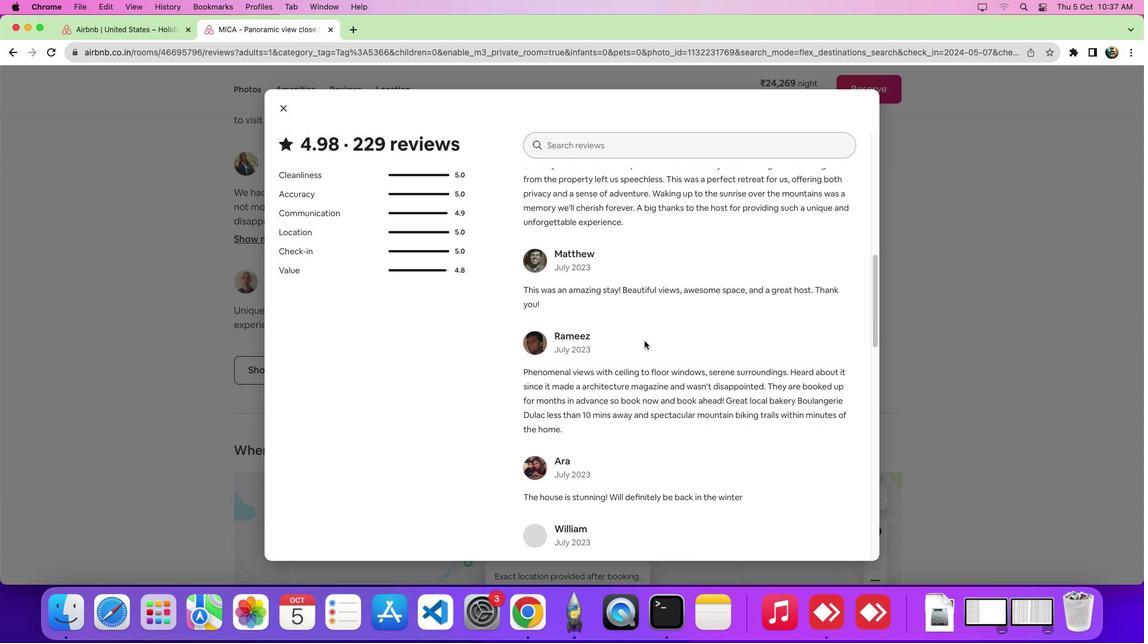 
Action: Mouse scrolled (644, 341) with delta (0, 0)
Screenshot: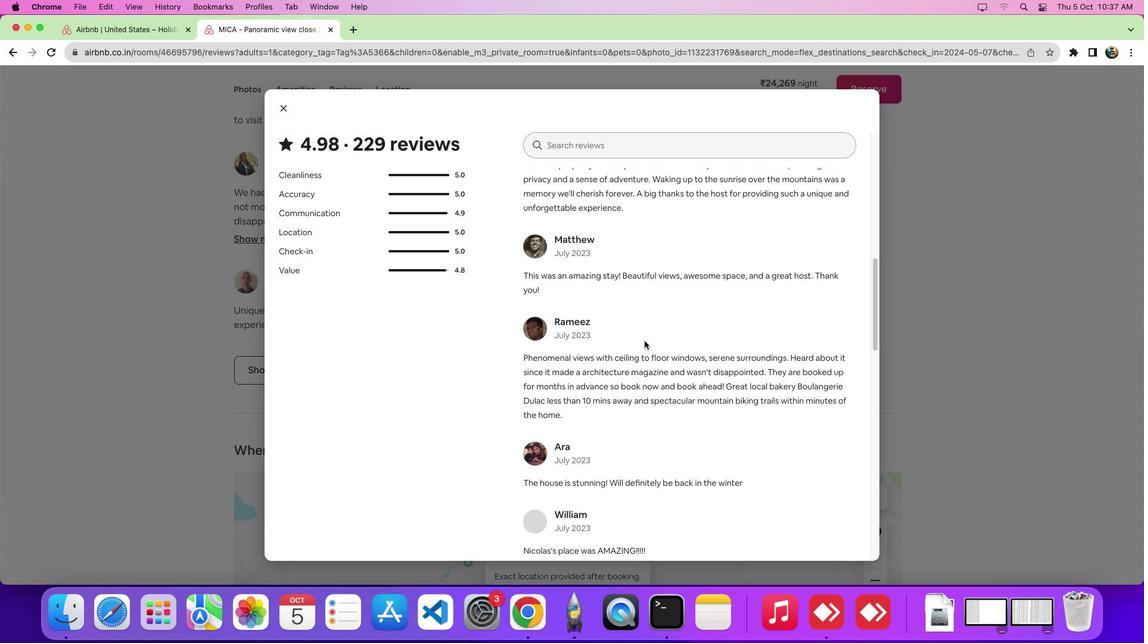 
